Task: Create an event for the monthly budget review.
Action: Mouse moved to (84, 155)
Screenshot: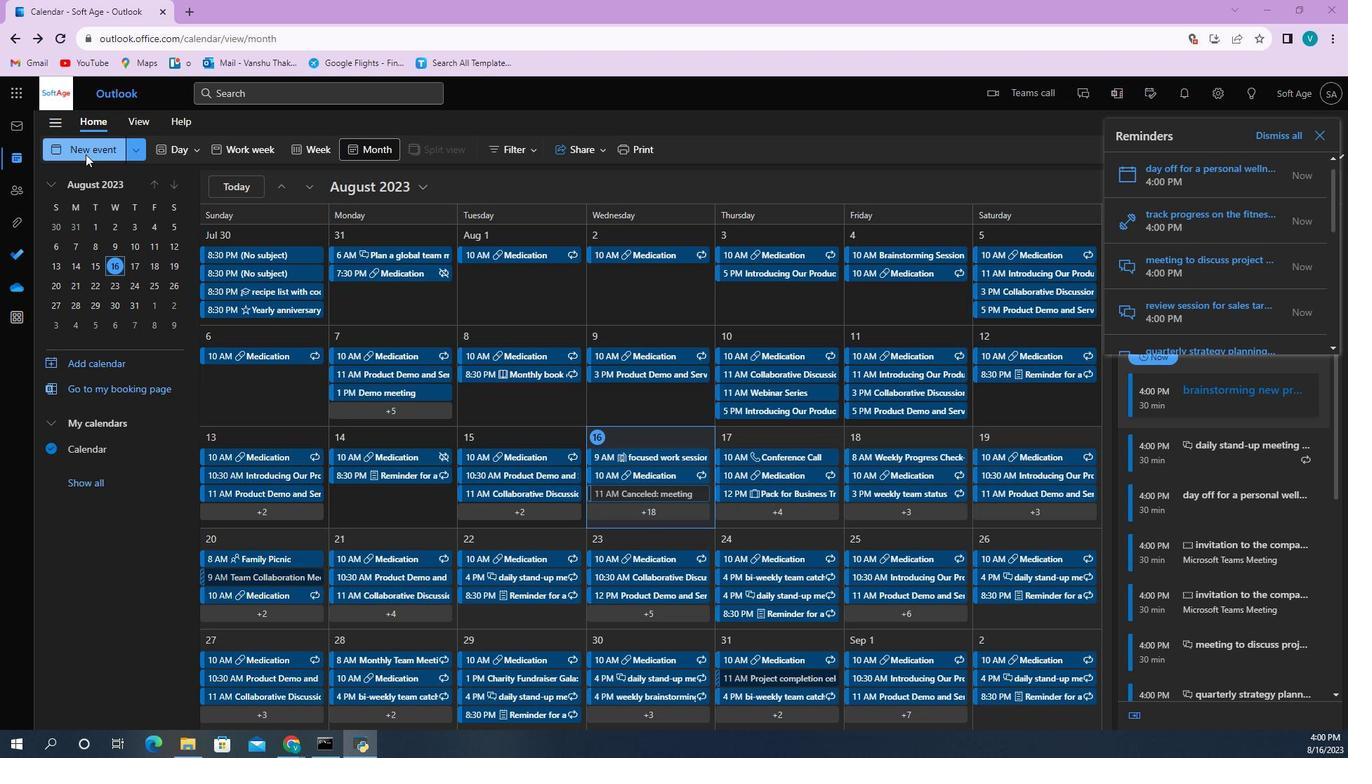 
Action: Mouse pressed left at (84, 155)
Screenshot: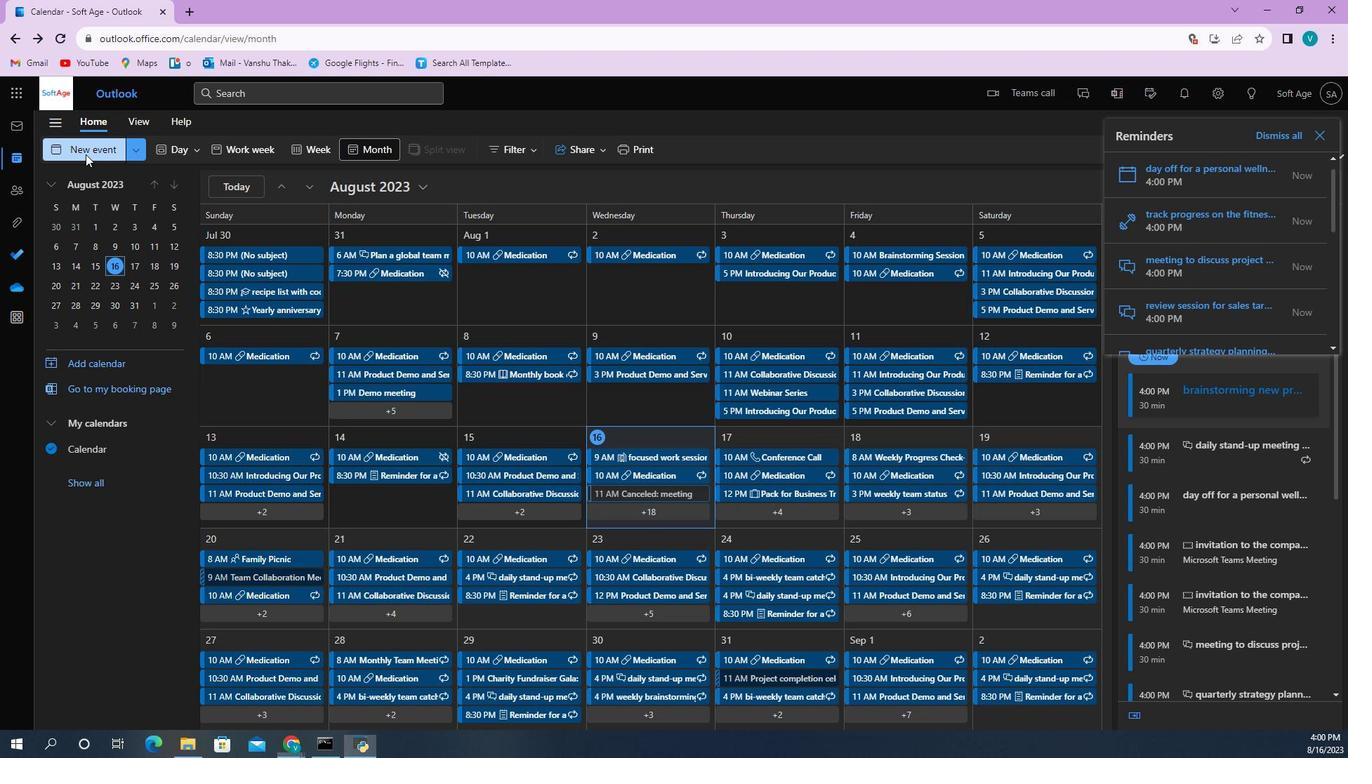 
Action: Mouse moved to (88, 236)
Screenshot: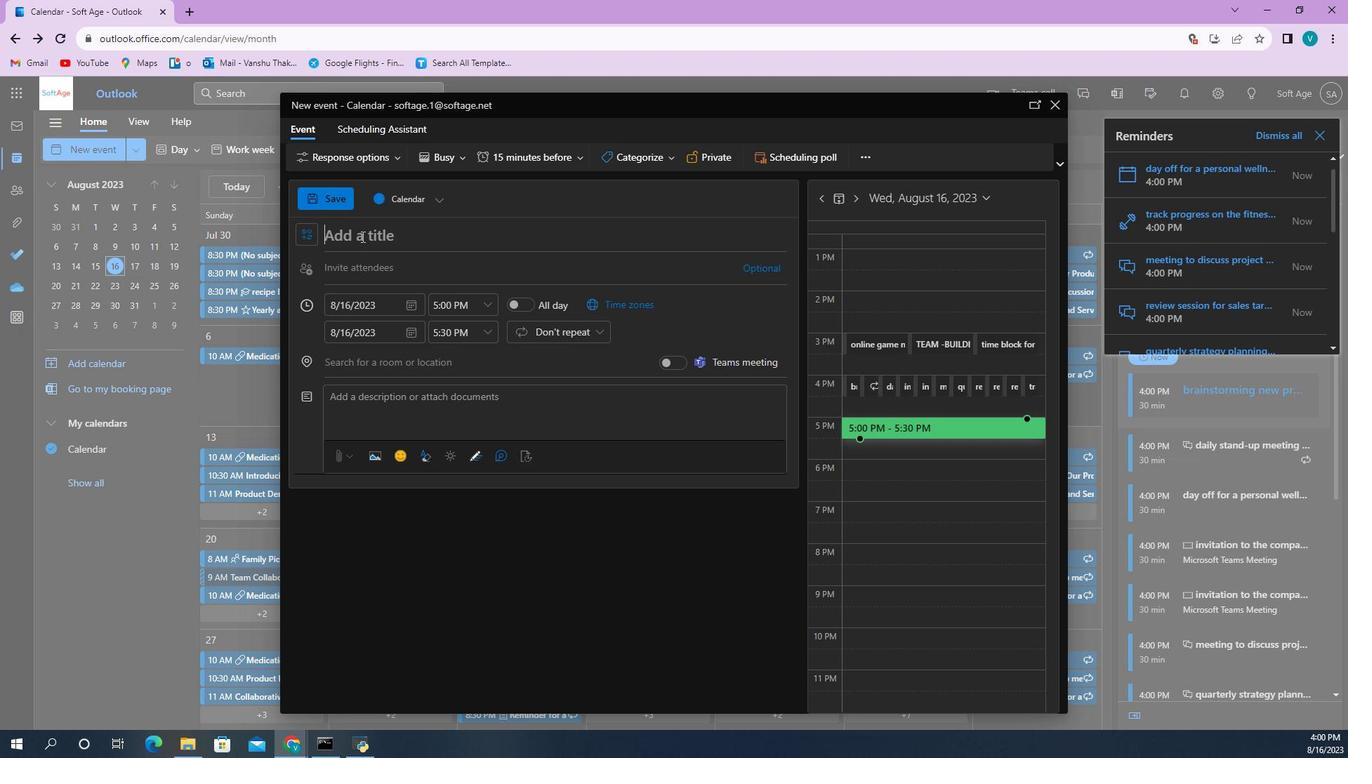 
Action: Mouse pressed left at (88, 236)
Screenshot: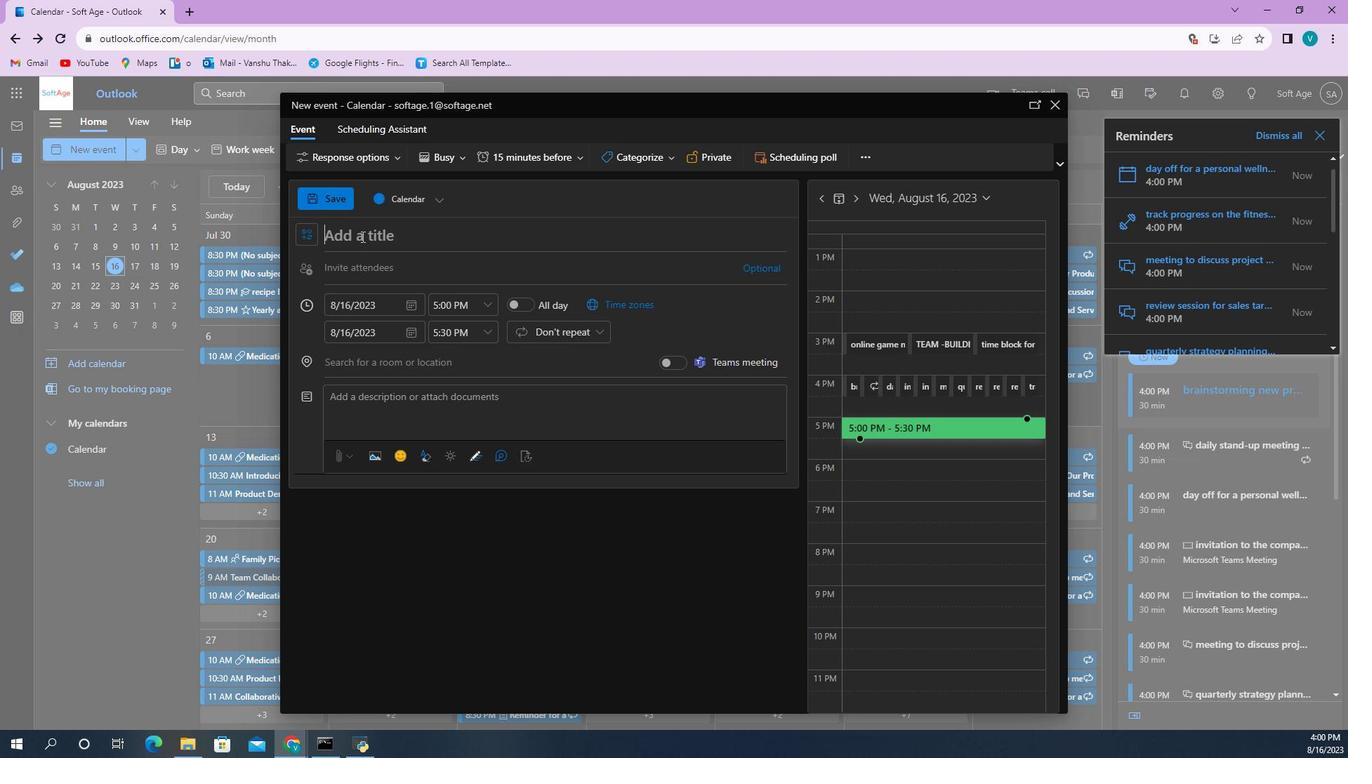 
Action: Key pressed event<Key.space>for<Key.space>the<Key.space>monthly<Key.space>budget<Key.space>review
Screenshot: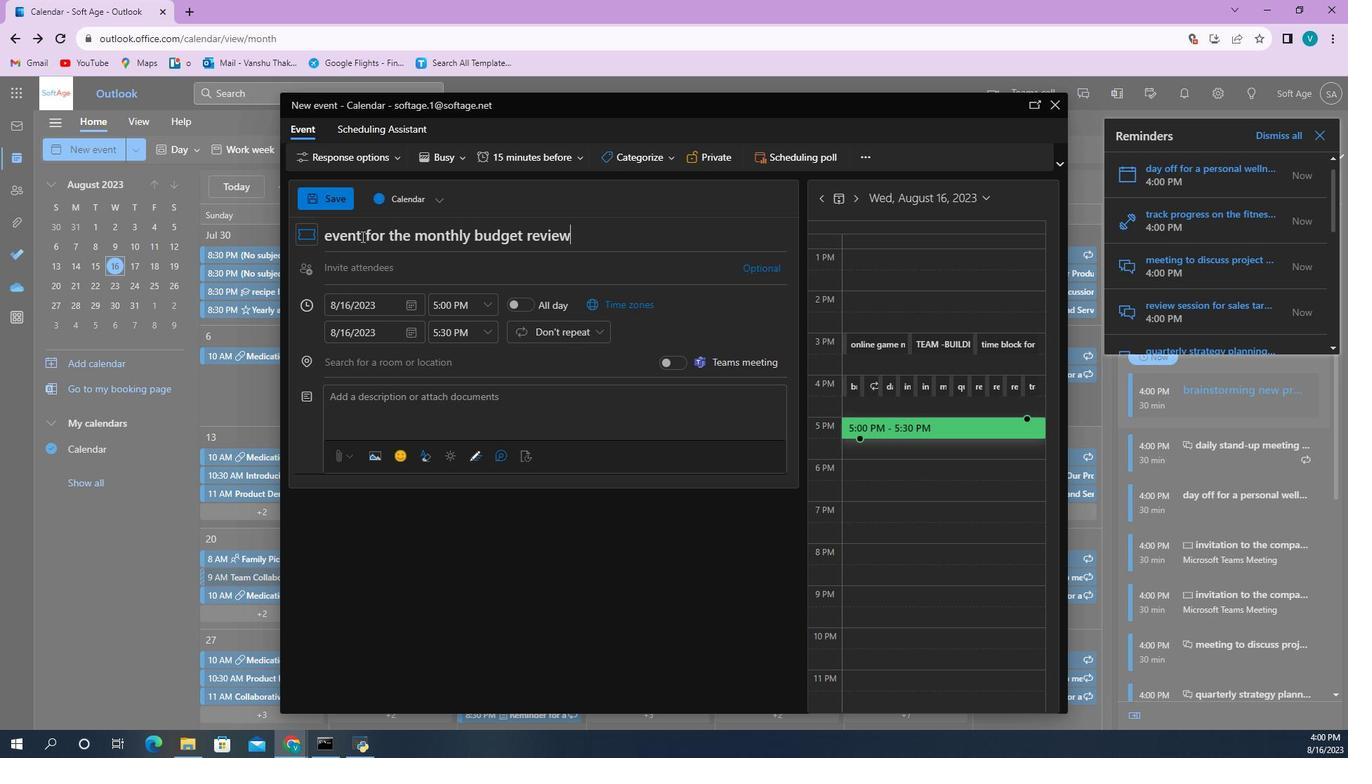 
Action: Mouse moved to (88, 409)
Screenshot: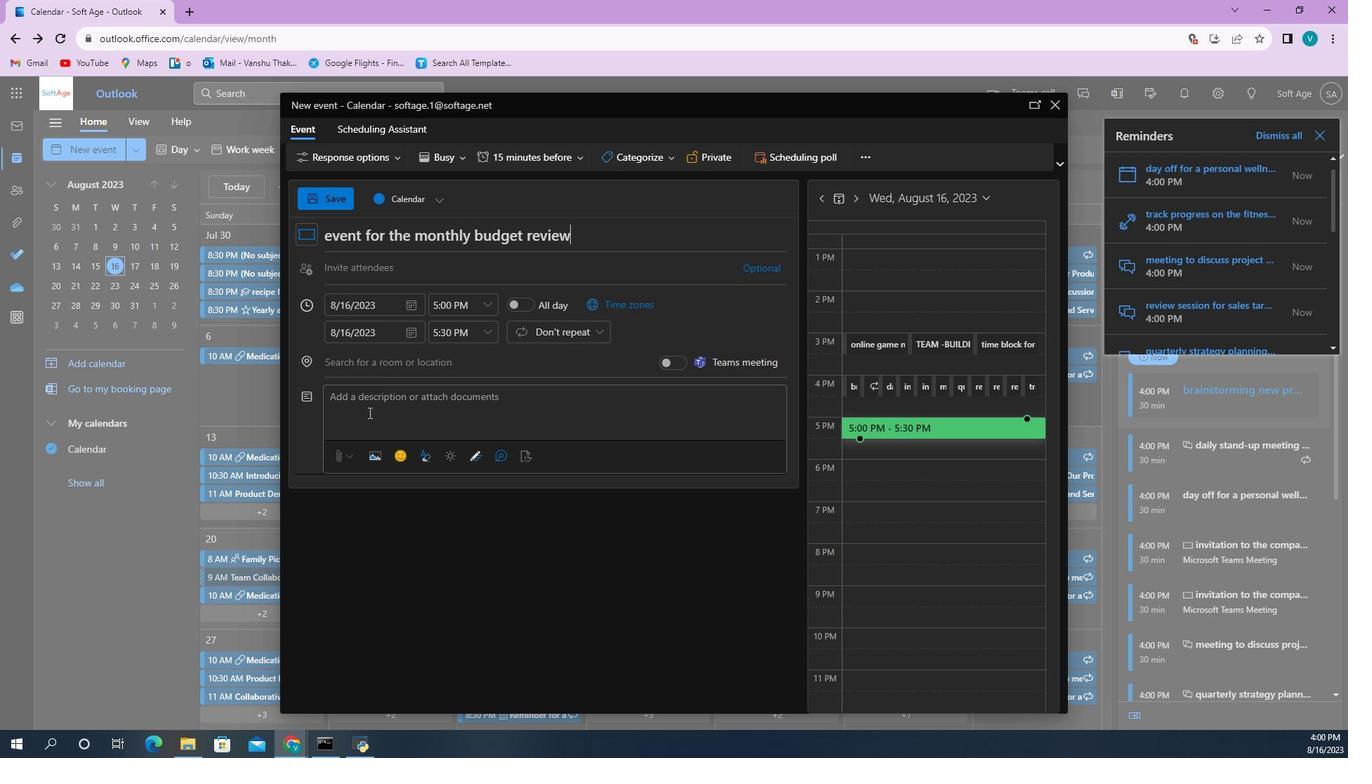 
Action: Mouse pressed left at (88, 409)
Screenshot: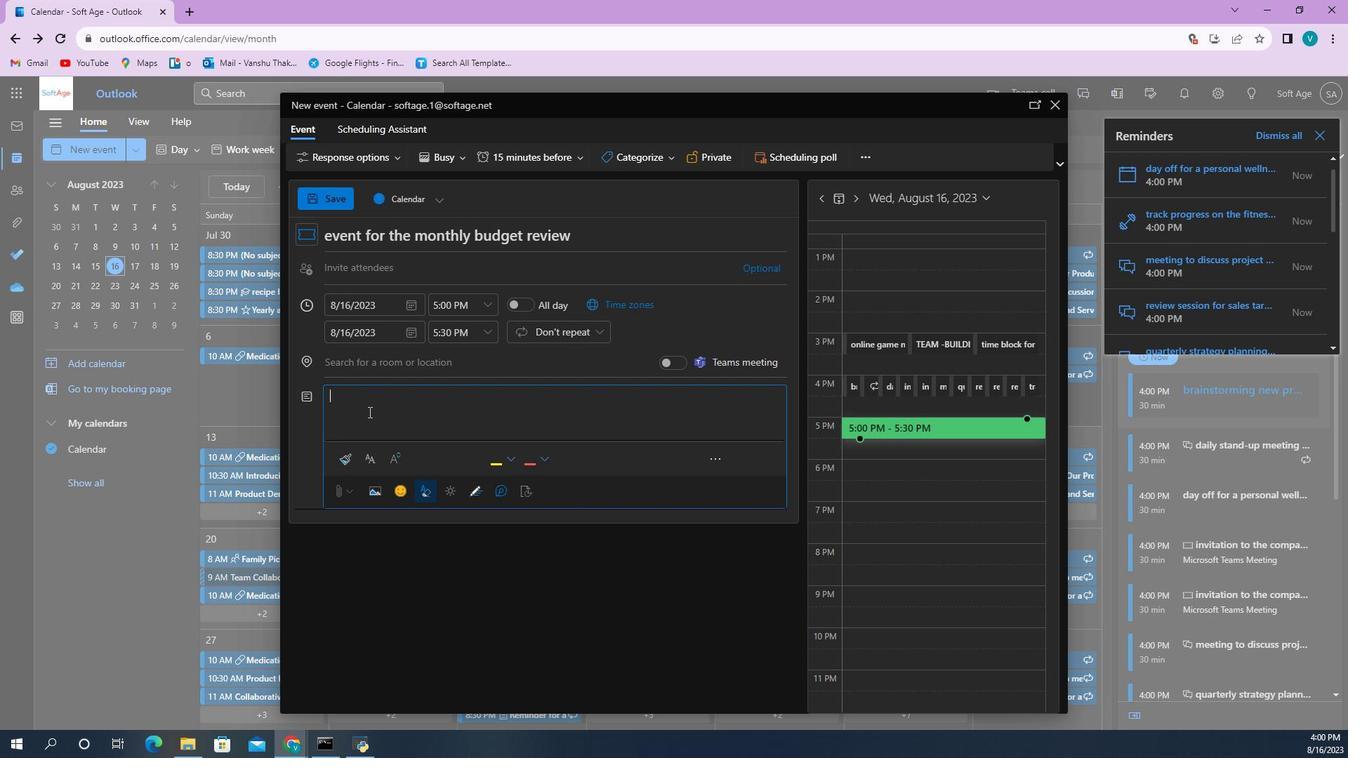 
Action: Mouse moved to (77, 602)
Screenshot: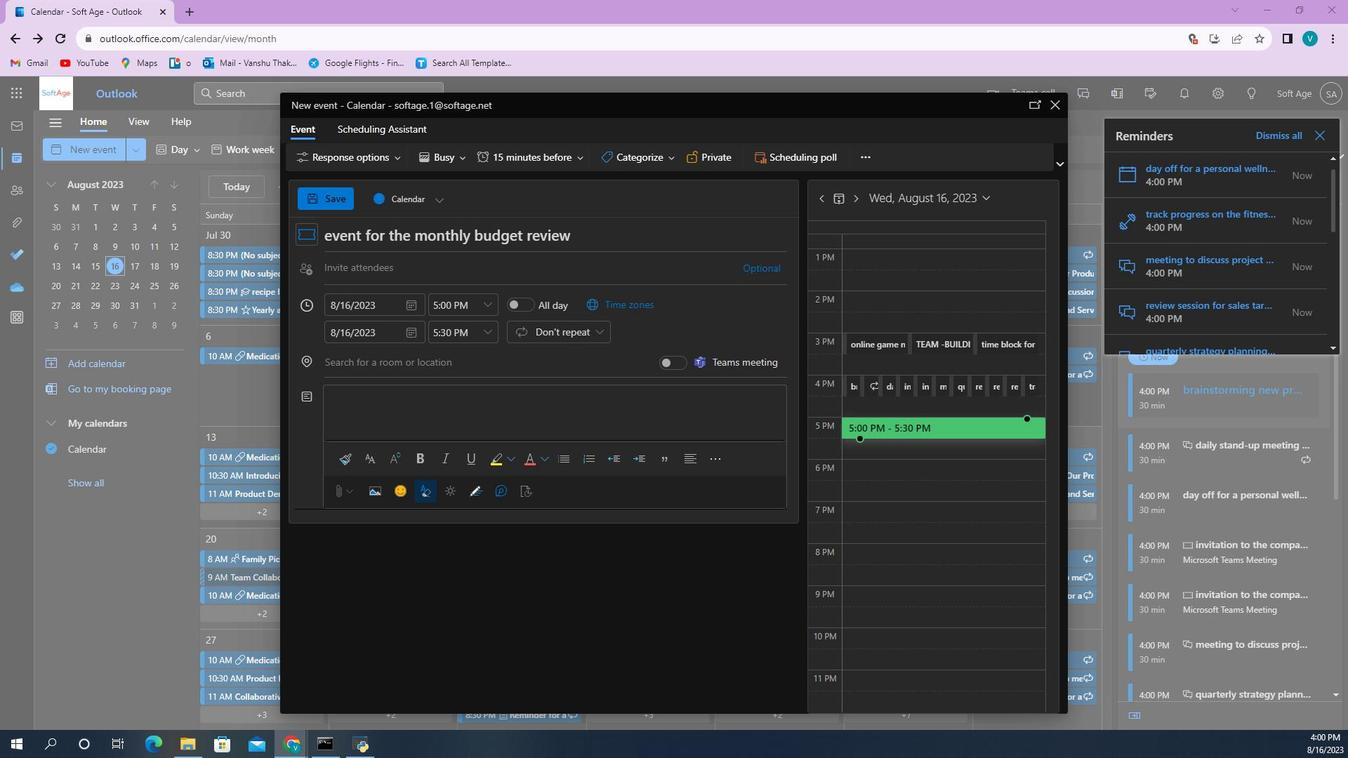 
Action: Mouse pressed left at (77, 602)
Screenshot: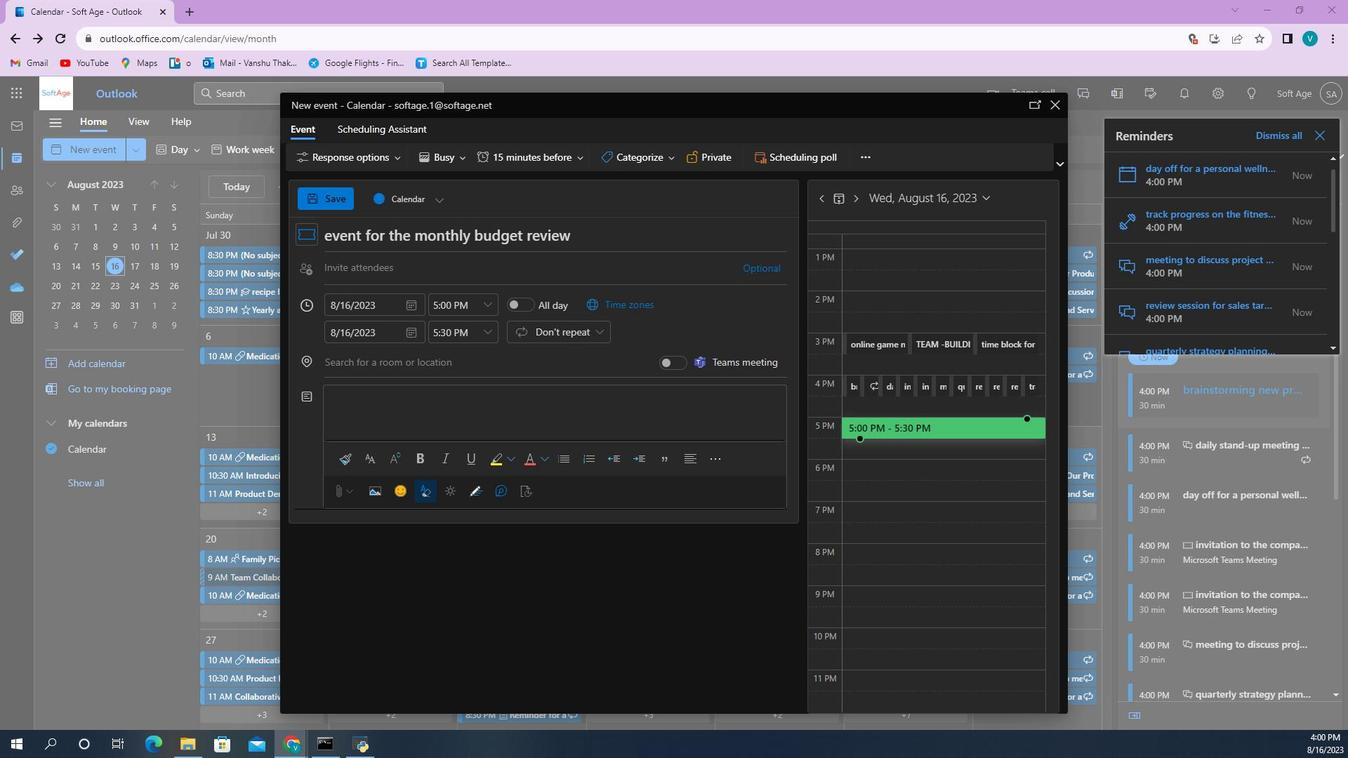 
Action: Mouse moved to (78, 551)
Screenshot: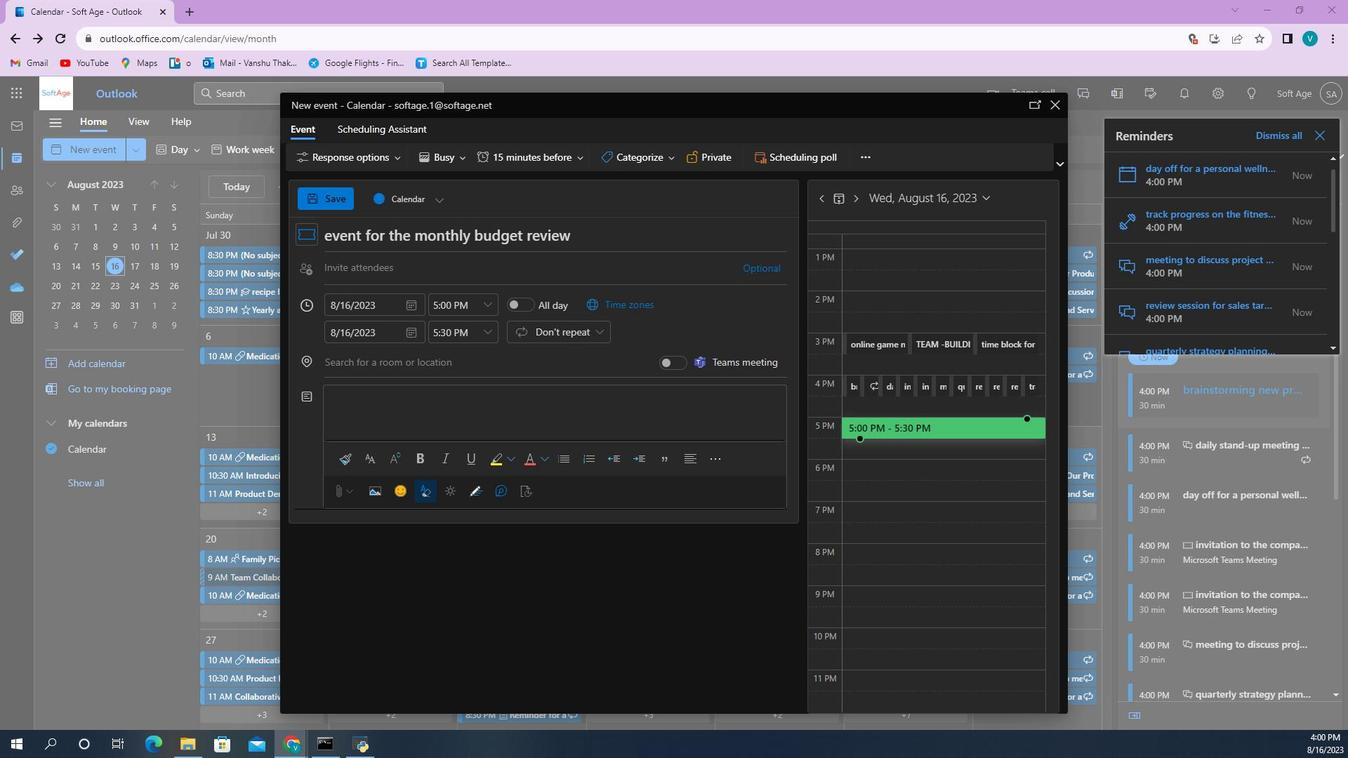 
Action: Mouse pressed left at (78, 551)
Screenshot: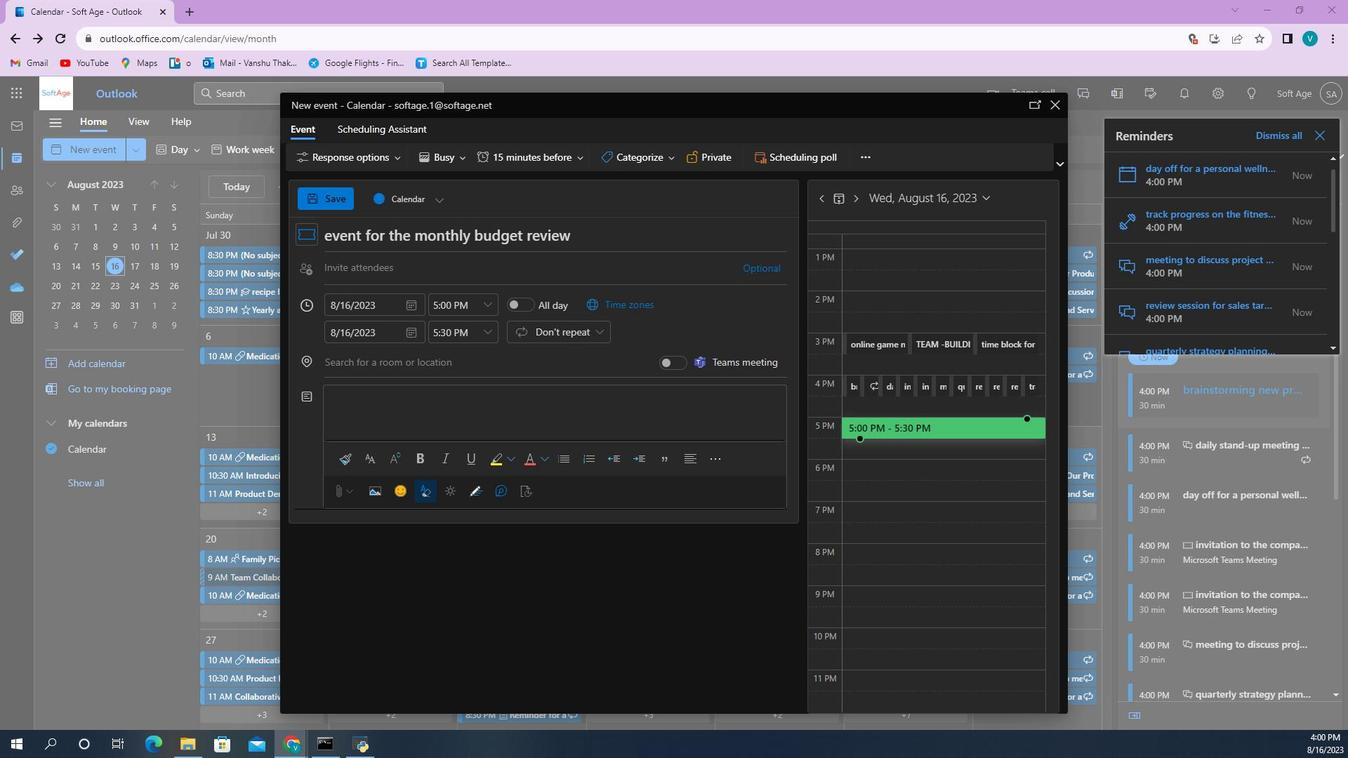 
Action: Mouse moved to (89, 405)
Screenshot: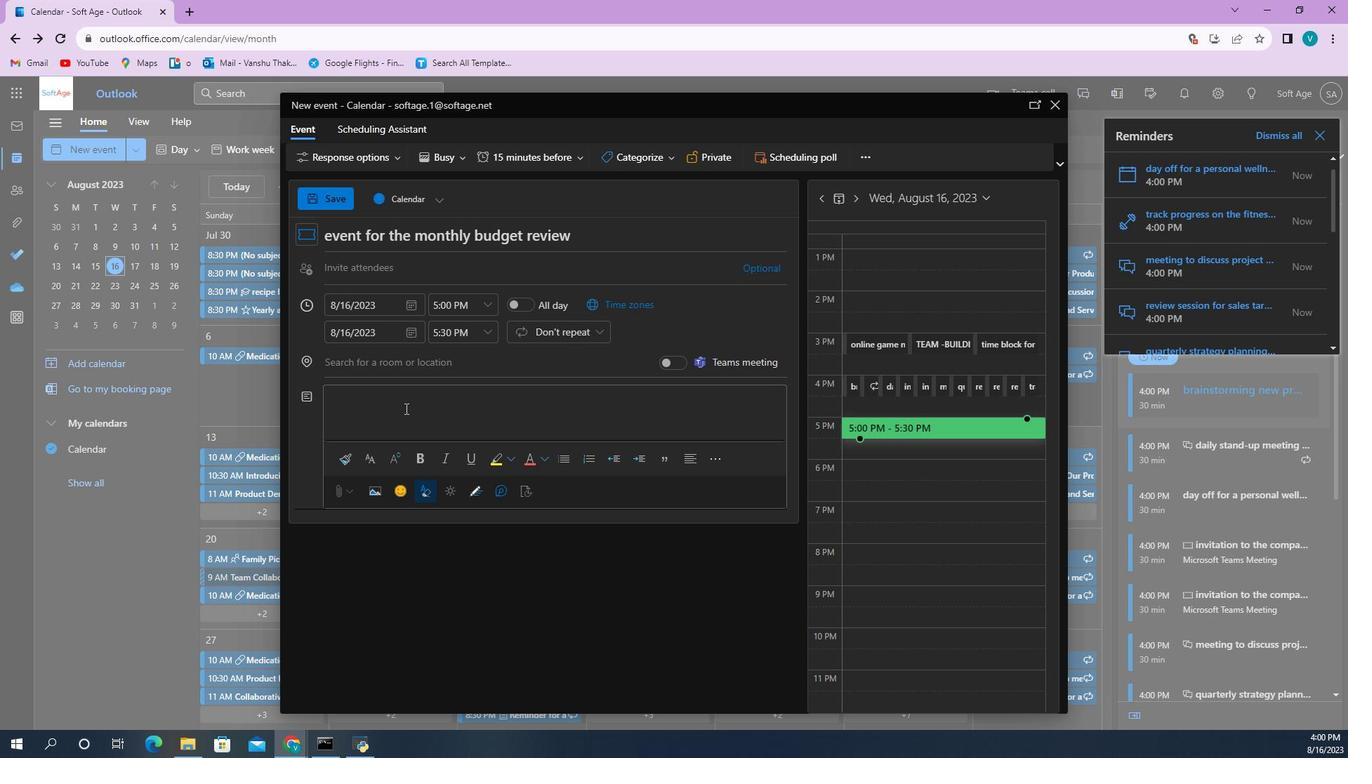 
Action: Mouse pressed left at (89, 405)
Screenshot: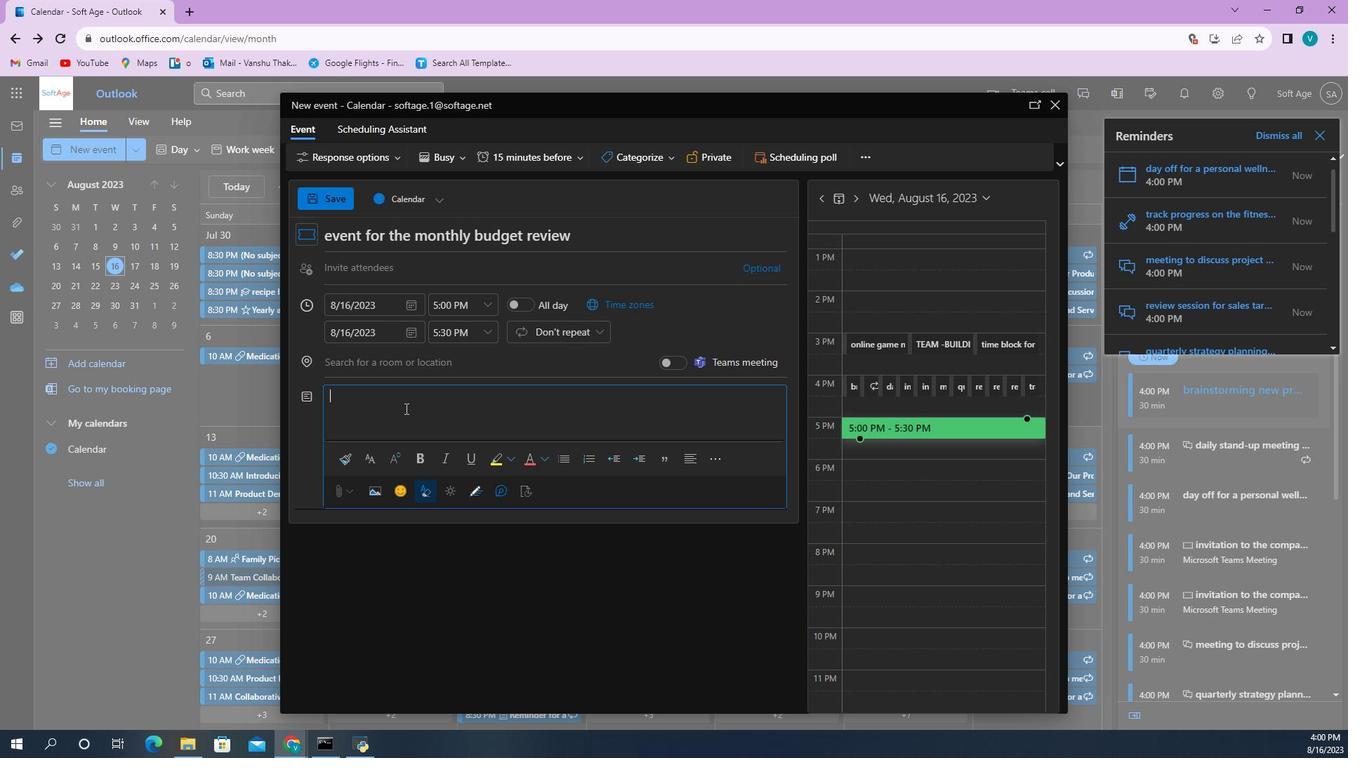 
Action: Key pressed <Key.shift>Stay<Key.space>on<Key.space>top<Key.space>of<Key.space>your<Key.space>financial<Key.space>goals<Key.space>with<Key.space>the<Key.space><Key.shift>Monthly<Key.space><Key.shift>Budget<Key.space><Key.shift>Review<Key.space>event<Key.space>in<Key.space>your<Key.space><Key.shift>Outlook<Key.space><Key.shift>Calendar.<Key.space><Key.shift><Key.shift><Key.shift><Key.shift>This<Key.space>recurring<Key.space>event<Key.space>is<Key.space>a<Key.space>crucial<Key.space>checkpoint<Key.space>to<Key.space>assess<Key.space>your<Key.space>financial<Key.space>health,<Key.space>track<Key.space><Key.backspace><Key.space>your<Key.space>expenses,<Key.space>and<Key.space>plan<Key.space>for<Key.space>future.<Key.space><Key.shift>During<Key.space>this<Key.space>dedicated<Key.space>time,<Key.space>take<Key.space>the<Key.space>opportunity<Key.space>to<Key.space>review<Key.space>your<Key.space>income,<Key.space>expenses,savings<Key.left><Key.left><Key.left><Key.left><Key.left><Key.left><Key.left><Key.space><Key.right><Key.right><Key.right><Key.right><Key.right><Key.right><Key.right>,<Key.space>invest<Key.tab>,<Key.space>and<Key.space>any<Key.space>fina<Key.tab><Key.space>milestones<Key.space>you've<Key.space>set<Key.space>for<Key.space>yourself.
Screenshot: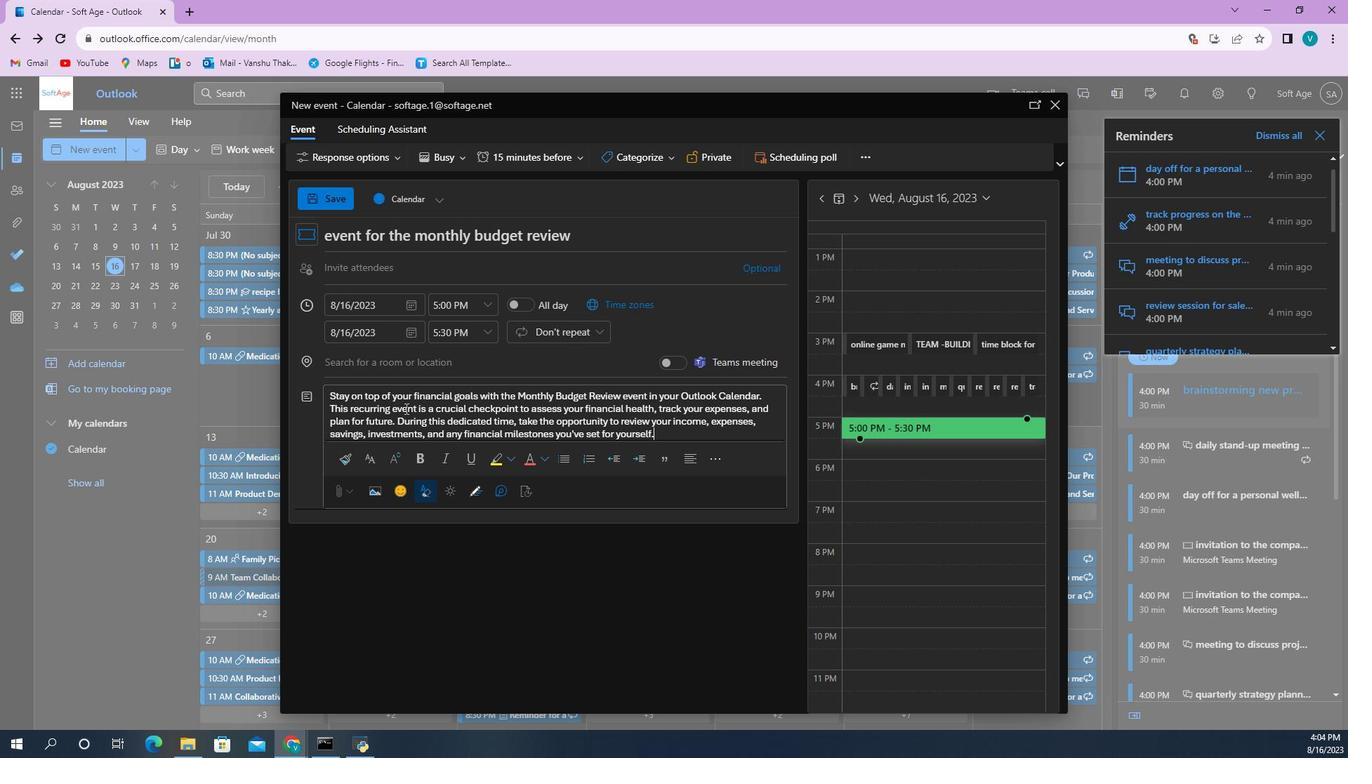 
Action: Mouse moved to (87, 195)
Screenshot: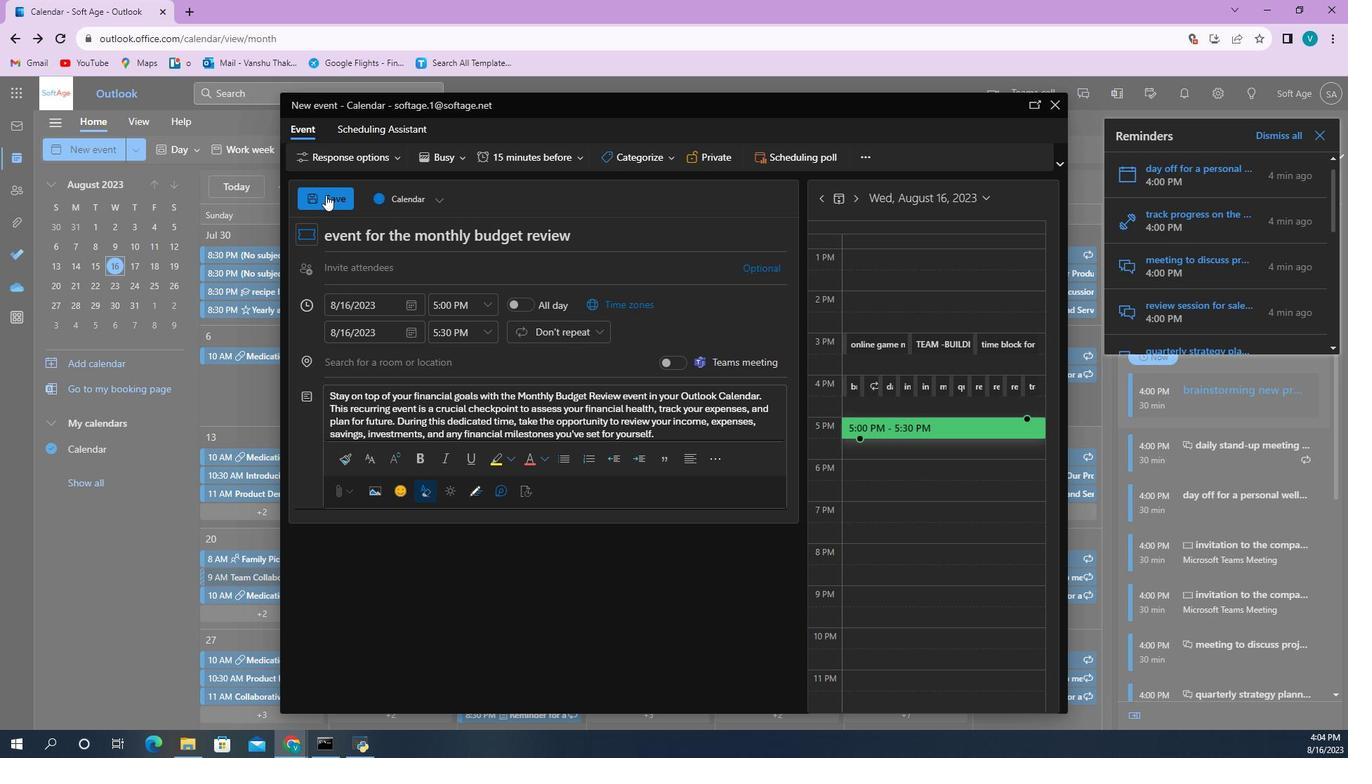 
Action: Mouse pressed left at (87, 195)
Screenshot: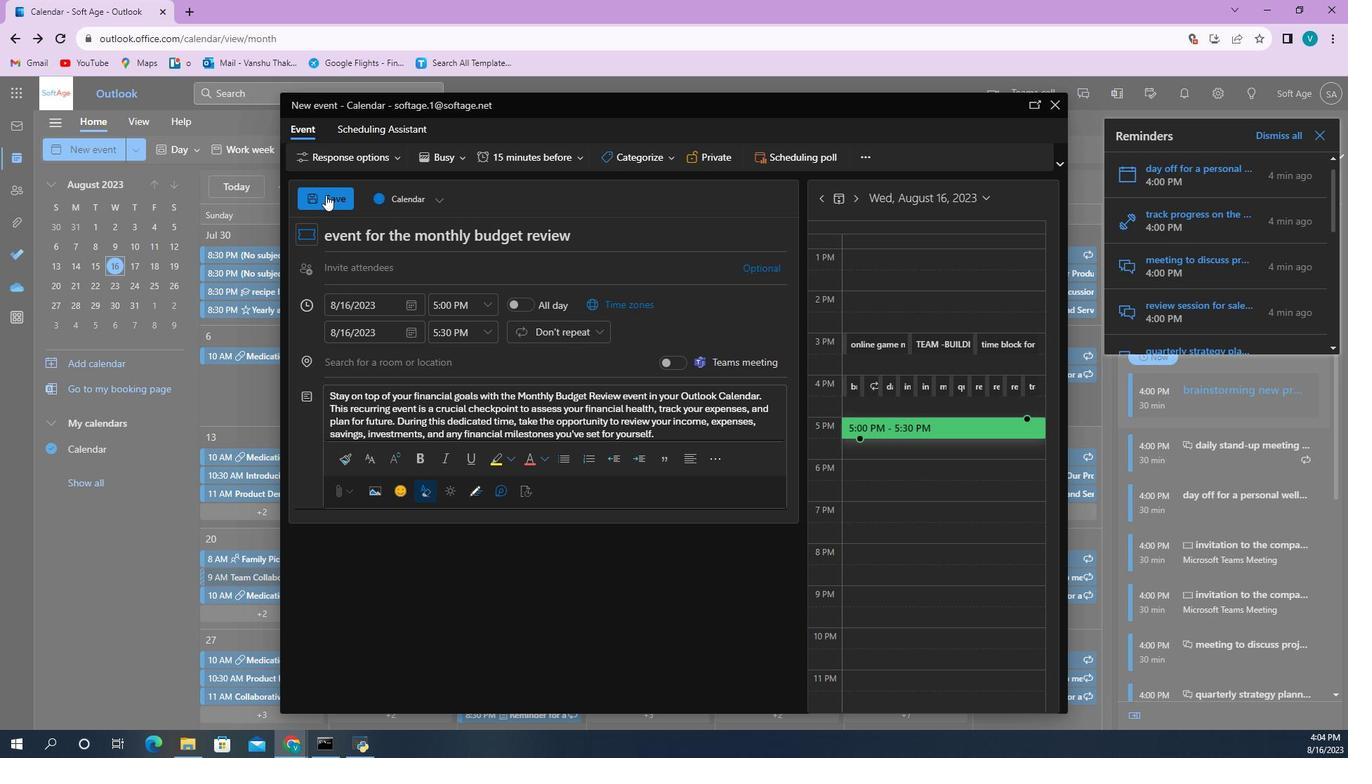 
